 Task: Change the "Surround level" in MOD demuxer to 6.
Action: Mouse moved to (99, 14)
Screenshot: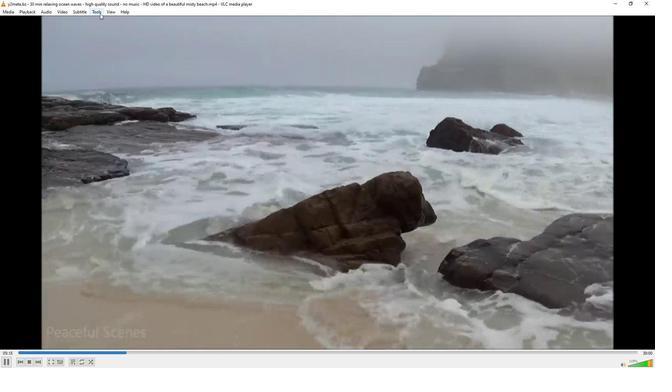 
Action: Mouse pressed left at (99, 14)
Screenshot: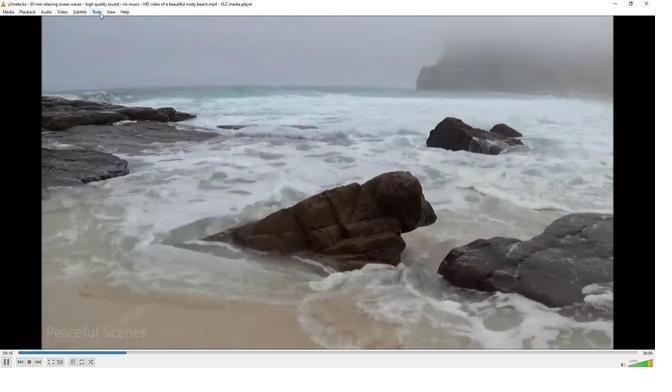 
Action: Mouse moved to (118, 91)
Screenshot: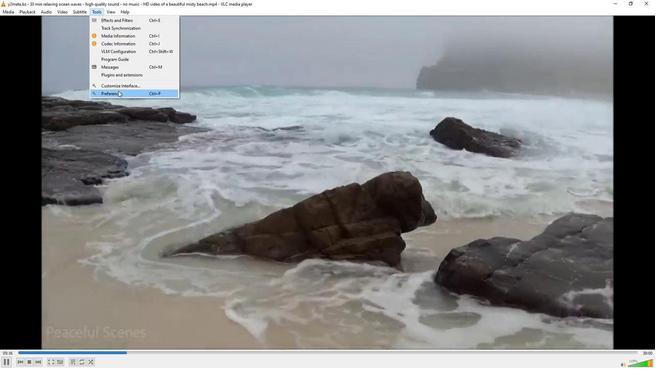 
Action: Mouse pressed left at (118, 91)
Screenshot: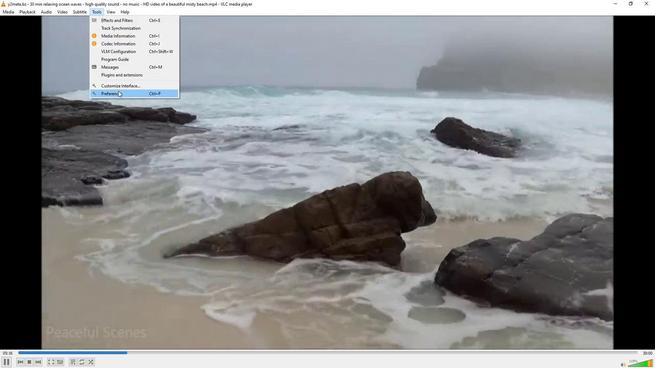 
Action: Mouse moved to (178, 280)
Screenshot: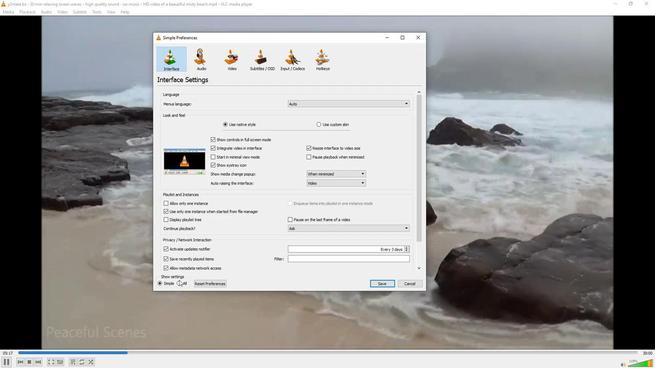 
Action: Mouse pressed left at (178, 280)
Screenshot: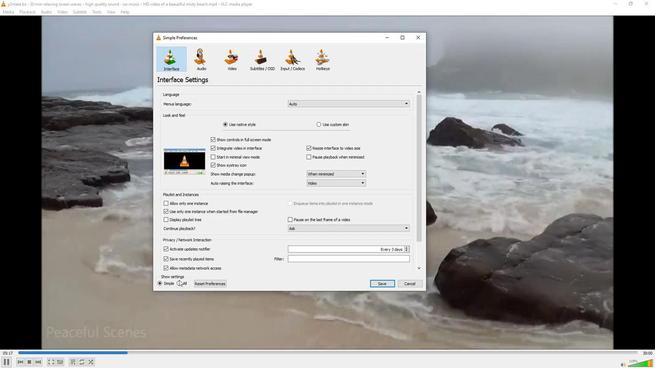 
Action: Mouse moved to (179, 282)
Screenshot: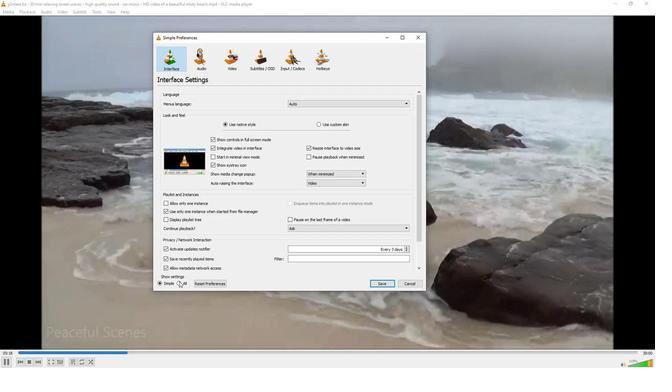 
Action: Mouse pressed left at (179, 282)
Screenshot: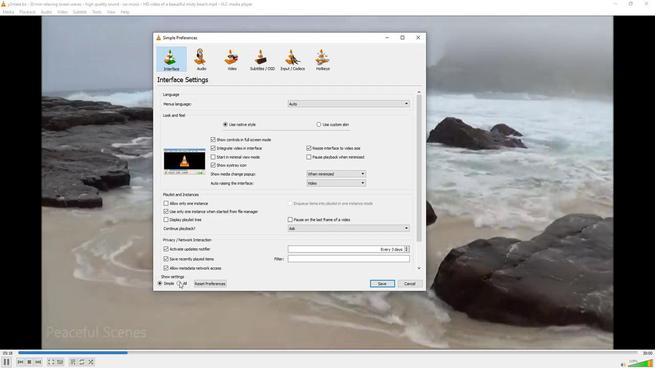 
Action: Mouse moved to (172, 186)
Screenshot: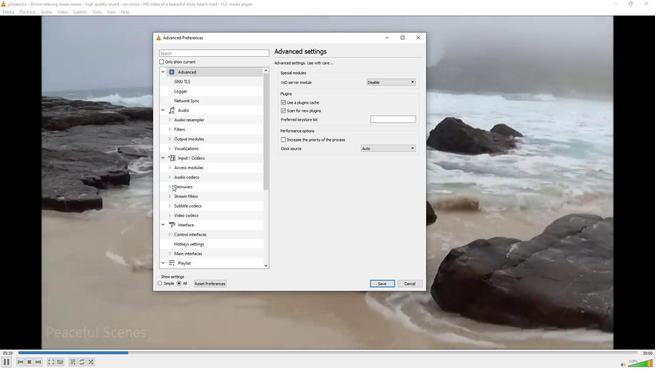 
Action: Mouse pressed left at (172, 186)
Screenshot: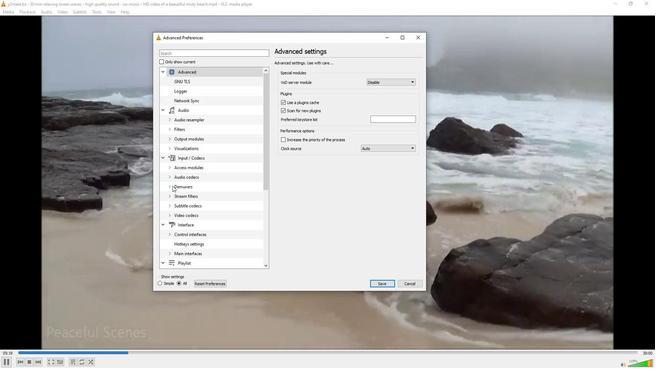 
Action: Mouse moved to (181, 209)
Screenshot: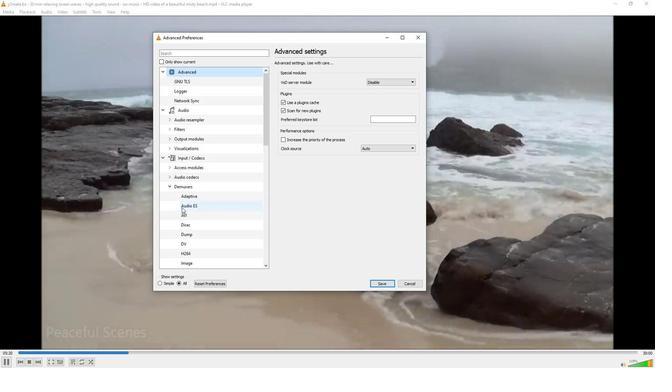 
Action: Mouse scrolled (181, 208) with delta (0, 0)
Screenshot: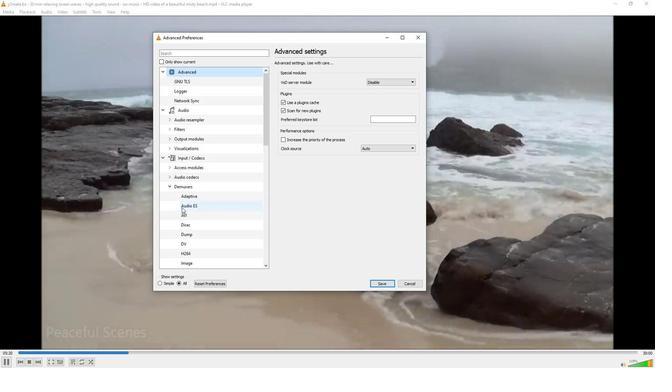 
Action: Mouse moved to (181, 209)
Screenshot: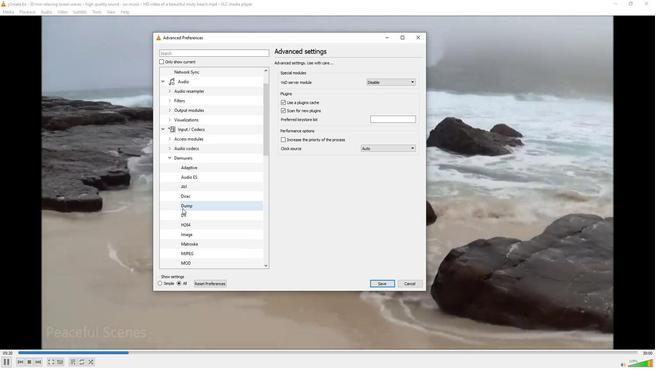 
Action: Mouse scrolled (181, 209) with delta (0, 0)
Screenshot: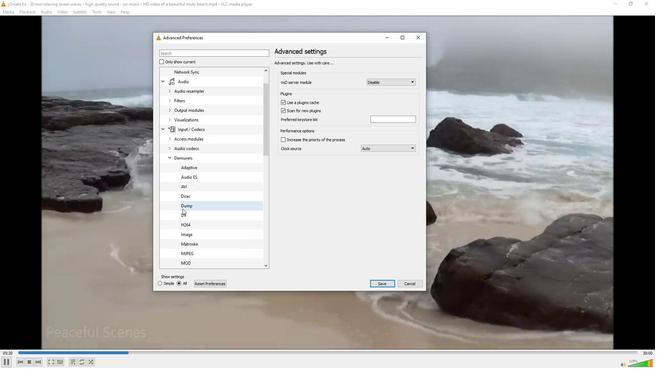 
Action: Mouse moved to (188, 233)
Screenshot: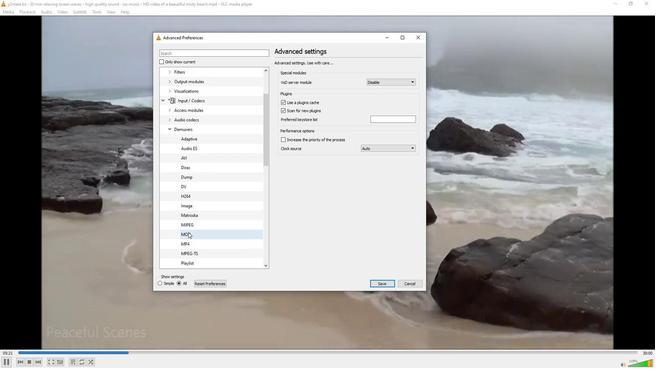 
Action: Mouse pressed left at (188, 233)
Screenshot: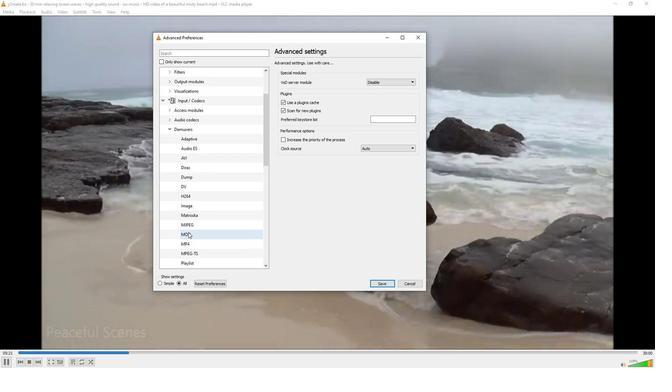 
Action: Mouse moved to (413, 141)
Screenshot: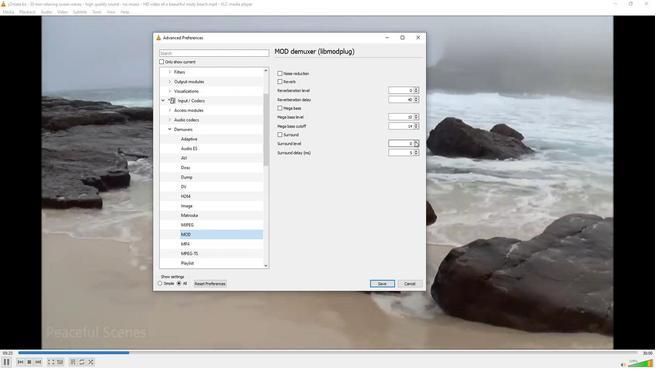 
Action: Mouse pressed left at (413, 141)
Screenshot: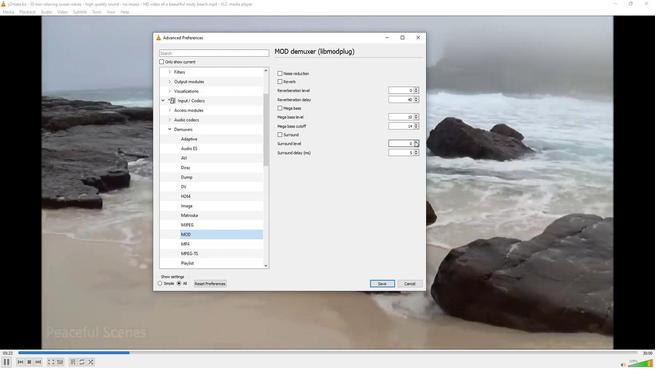 
Action: Mouse pressed left at (413, 141)
Screenshot: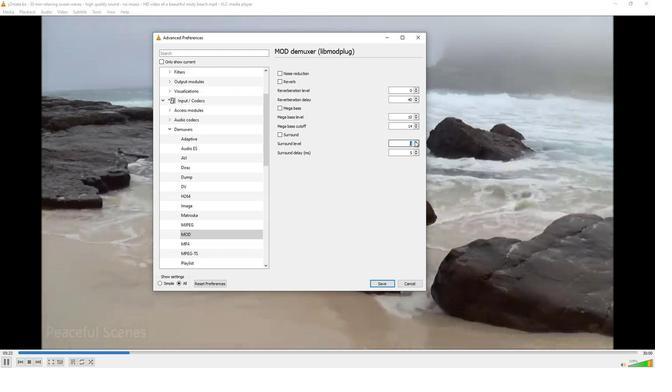 
Action: Mouse pressed left at (413, 141)
Screenshot: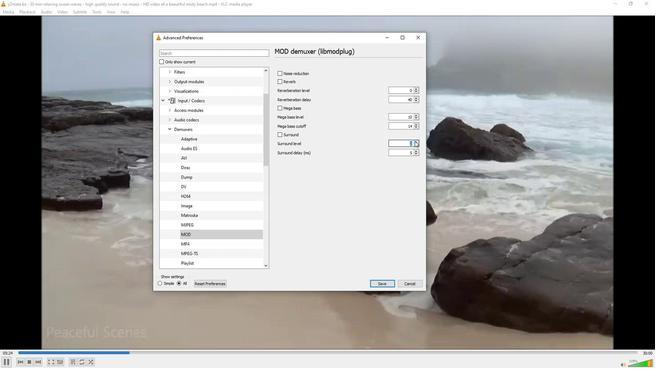 
Action: Mouse pressed left at (413, 141)
Screenshot: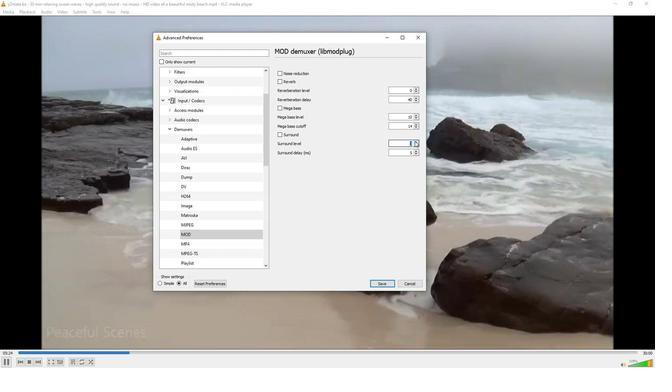 
Action: Mouse pressed left at (413, 141)
Screenshot: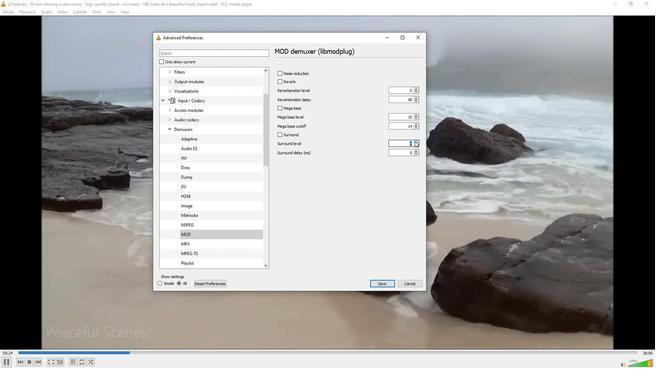 
Action: Mouse pressed left at (413, 141)
Screenshot: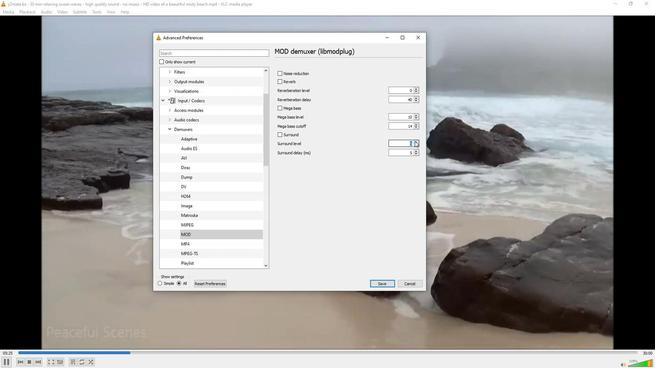 
Action: Mouse moved to (363, 179)
Screenshot: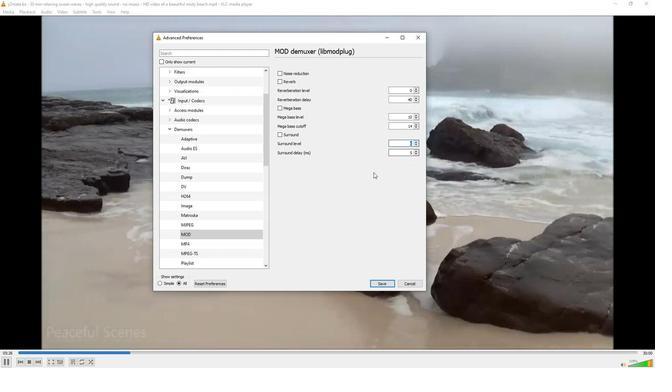 
